 Task: Add the task  Add search functionality to the app to the section Code Cheetahs in the project TravelForge and add a Due Date to the respective task as 2024/01/17.
Action: Mouse moved to (441, 563)
Screenshot: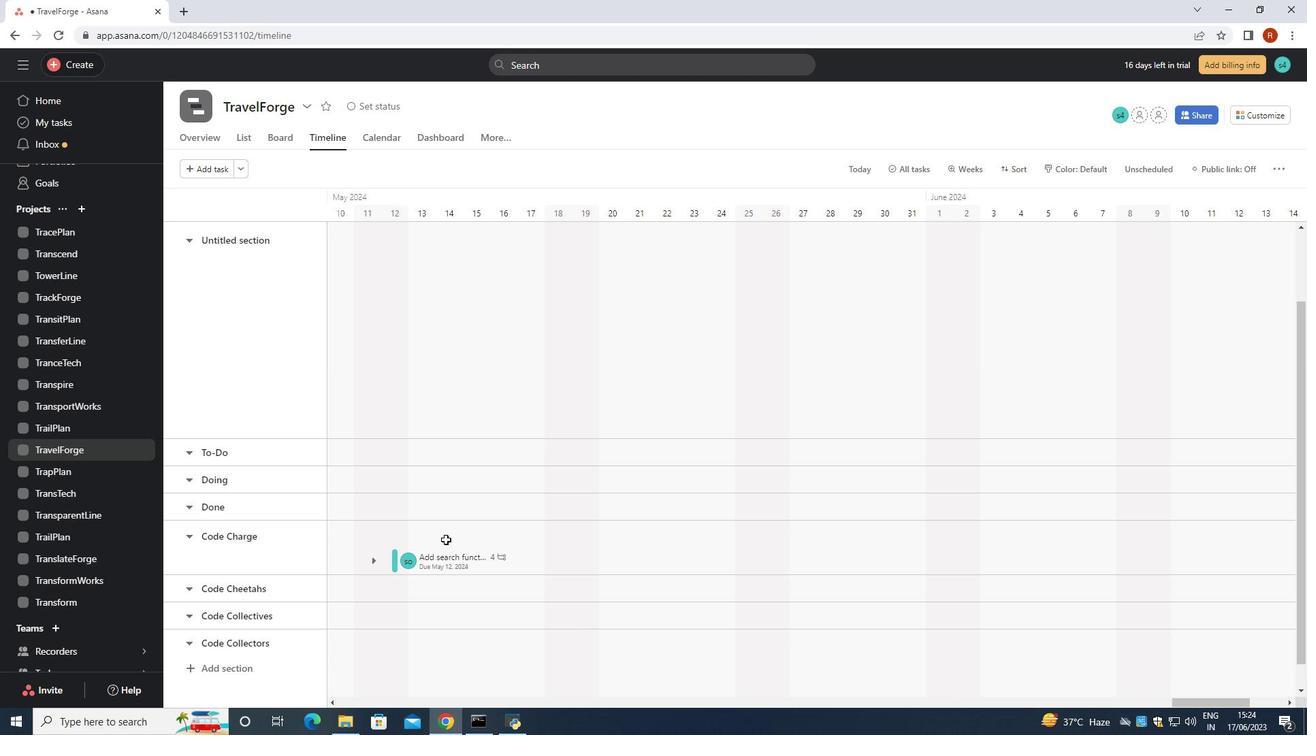 
Action: Mouse pressed left at (441, 563)
Screenshot: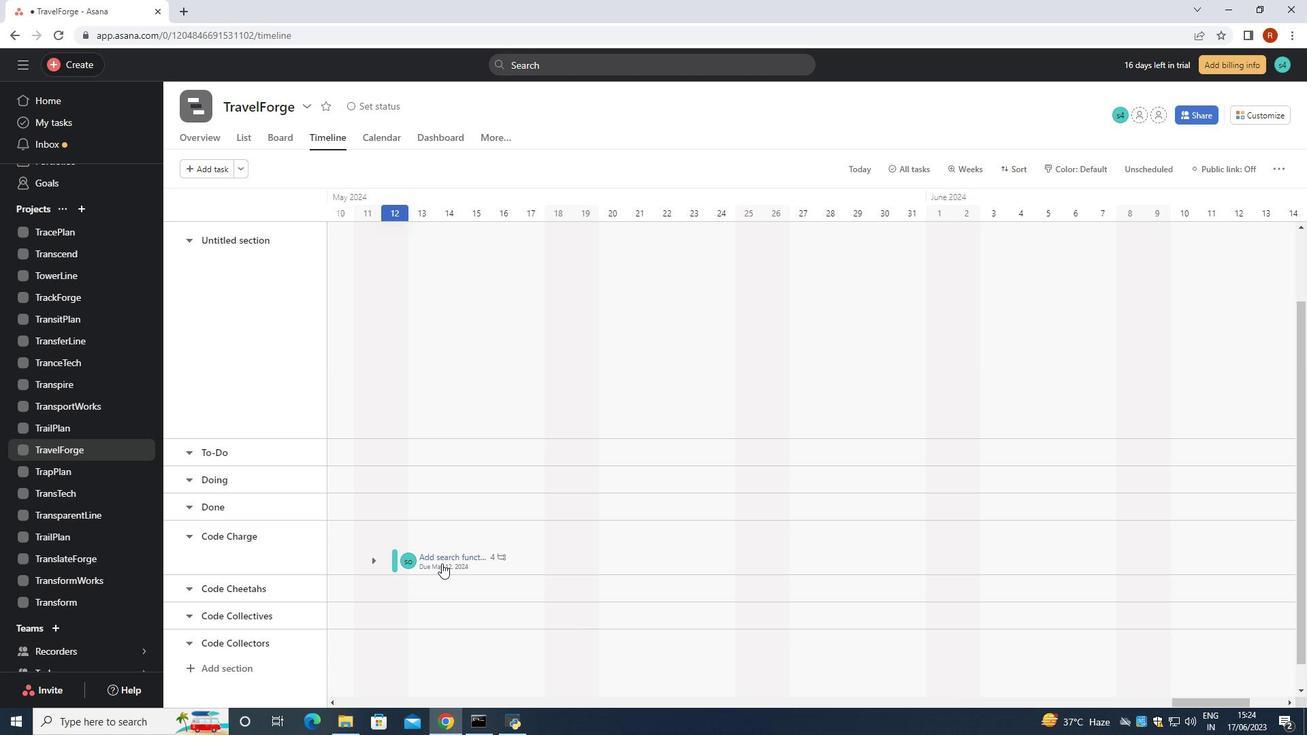 
Action: Mouse moved to (1064, 301)
Screenshot: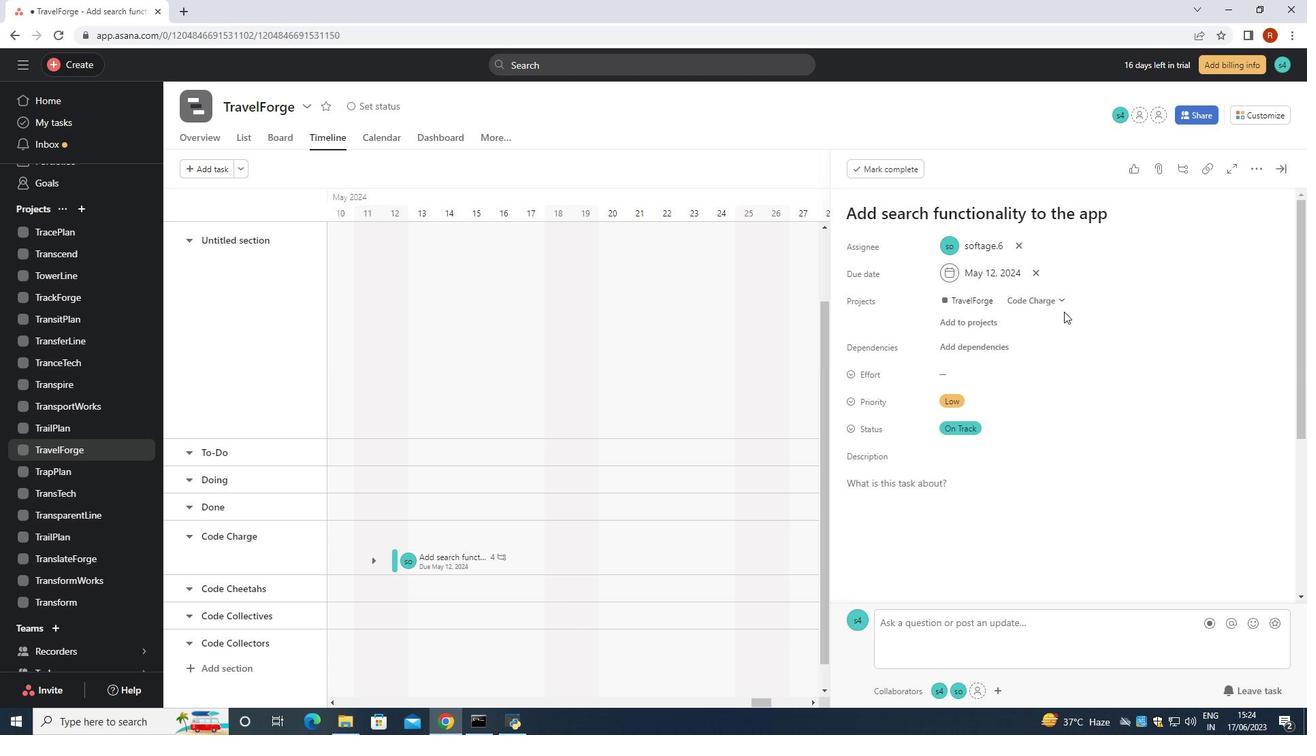 
Action: Mouse pressed left at (1064, 301)
Screenshot: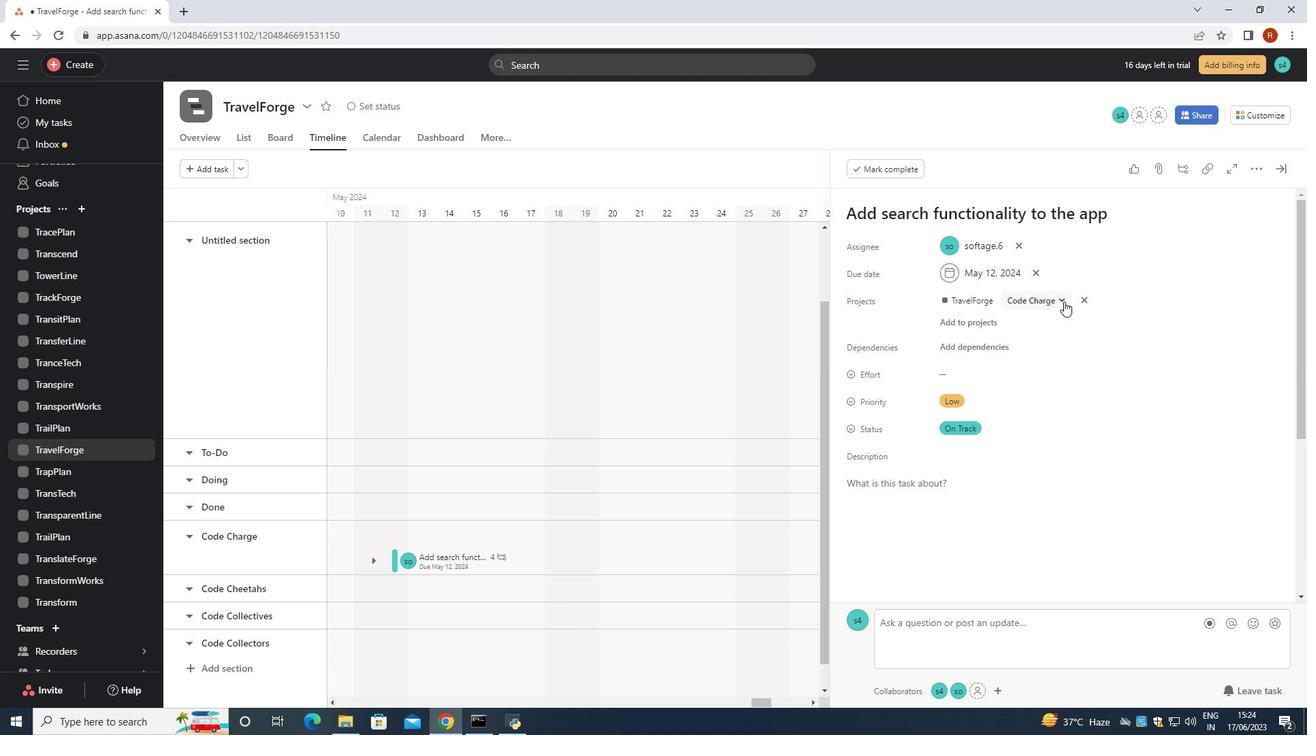 
Action: Mouse moved to (1019, 462)
Screenshot: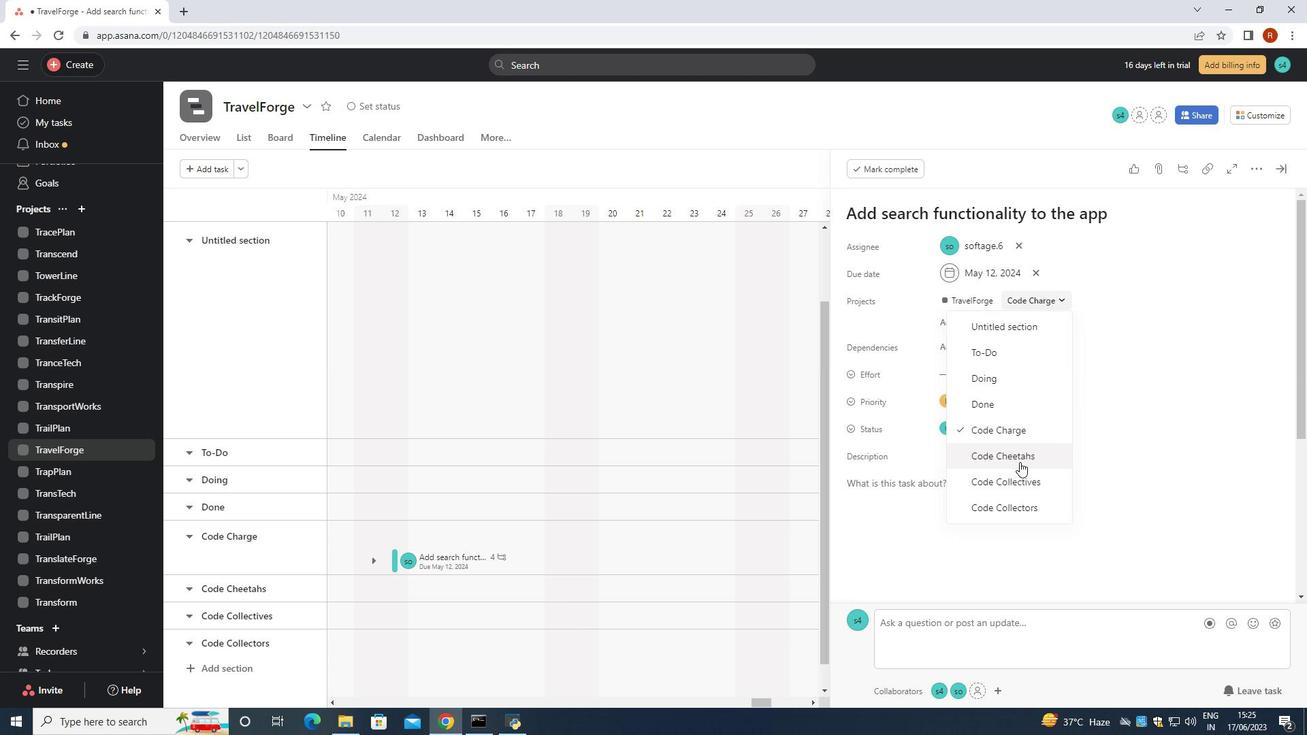 
Action: Mouse pressed left at (1019, 462)
Screenshot: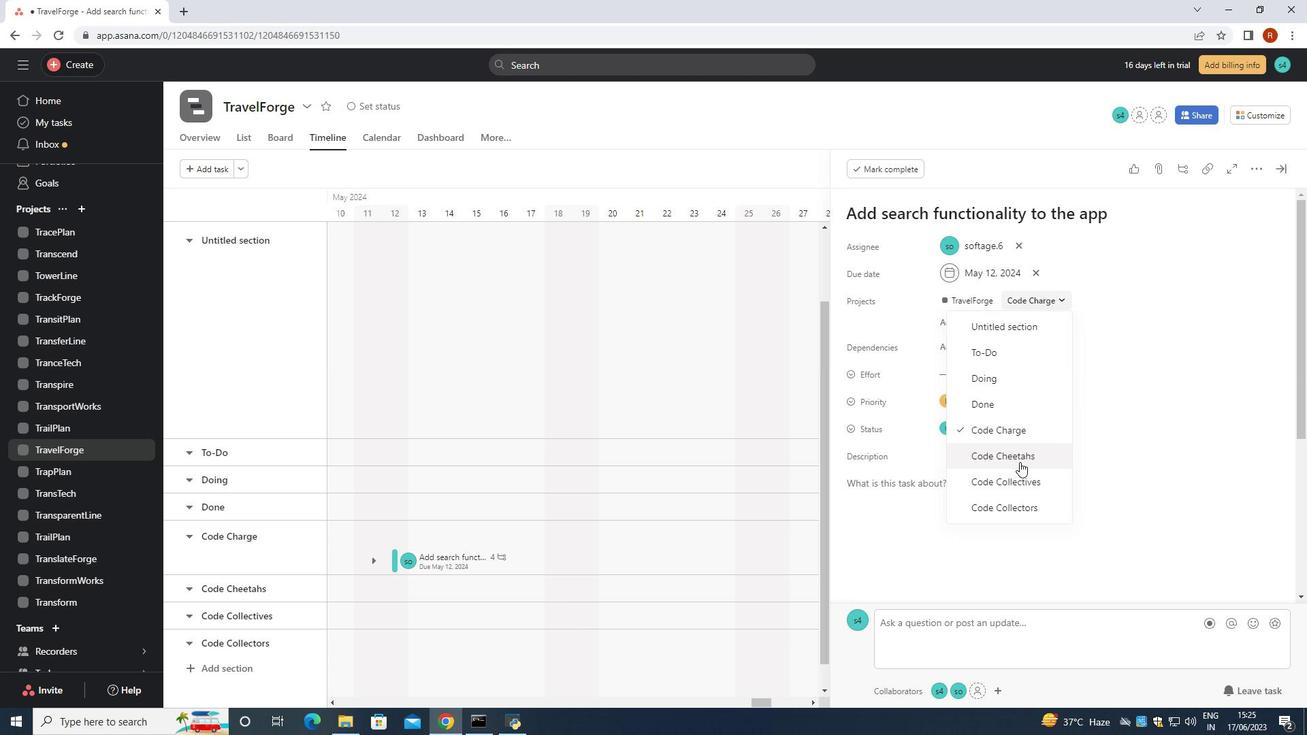
Action: Mouse moved to (1035, 272)
Screenshot: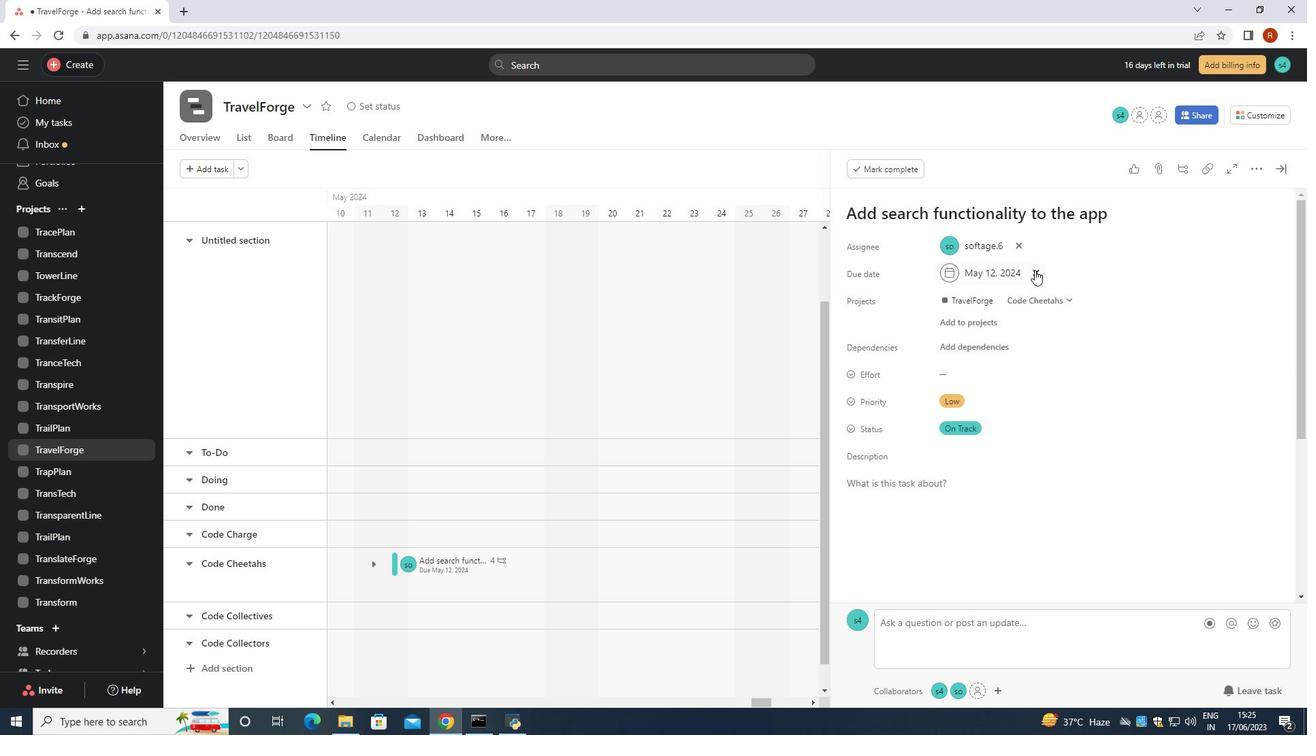 
Action: Mouse pressed left at (1035, 272)
Screenshot: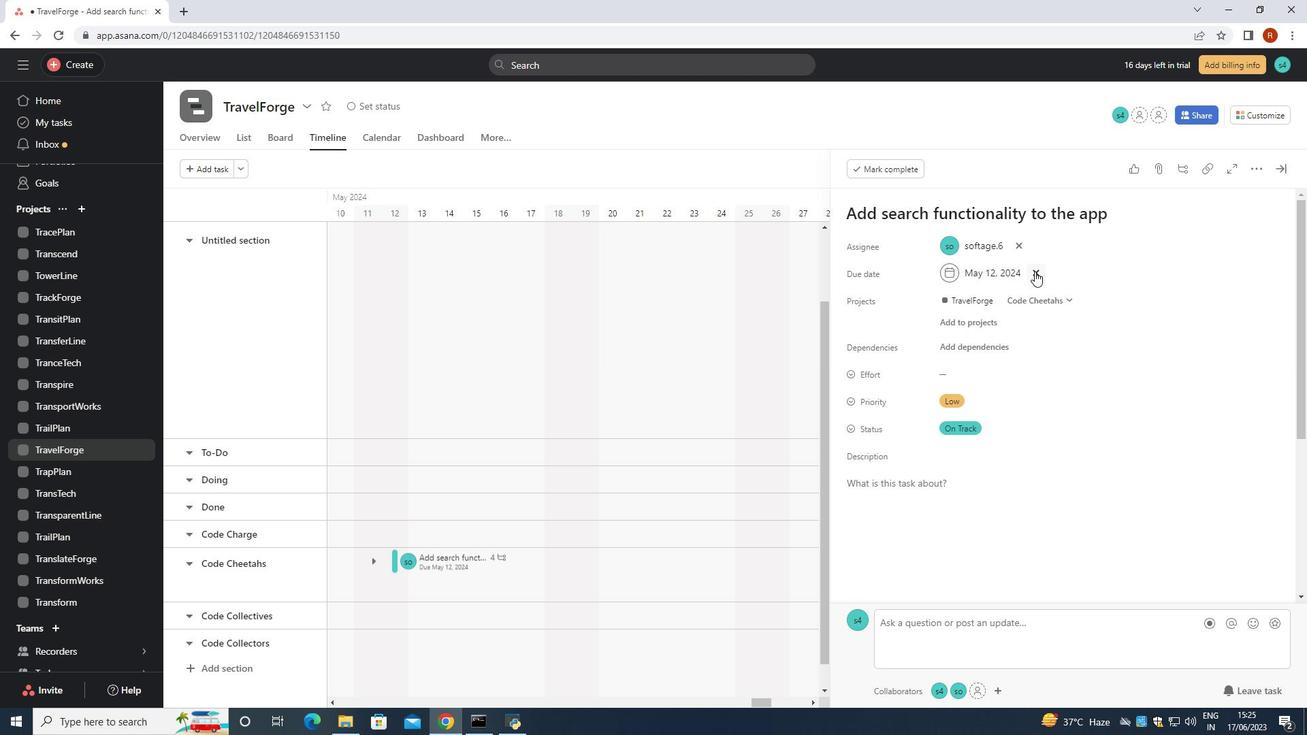 
Action: Mouse moved to (1007, 276)
Screenshot: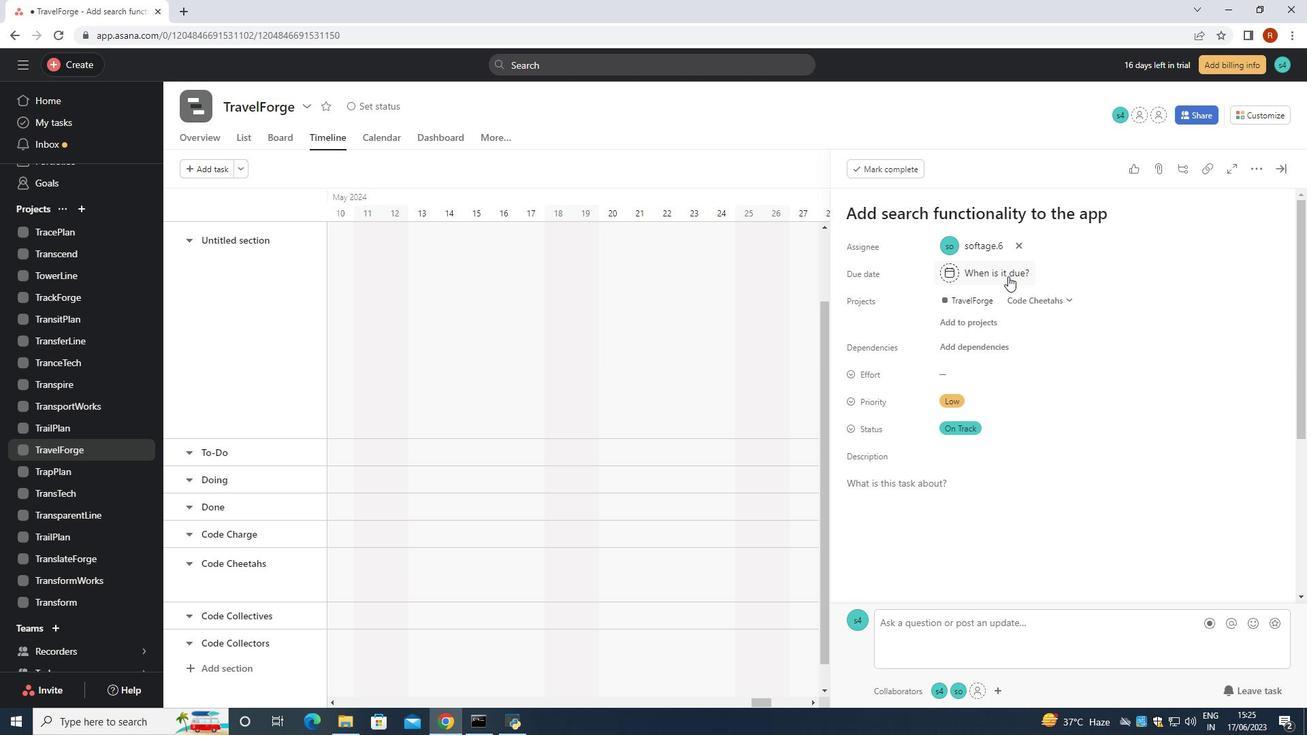 
Action: Mouse pressed left at (1007, 276)
Screenshot: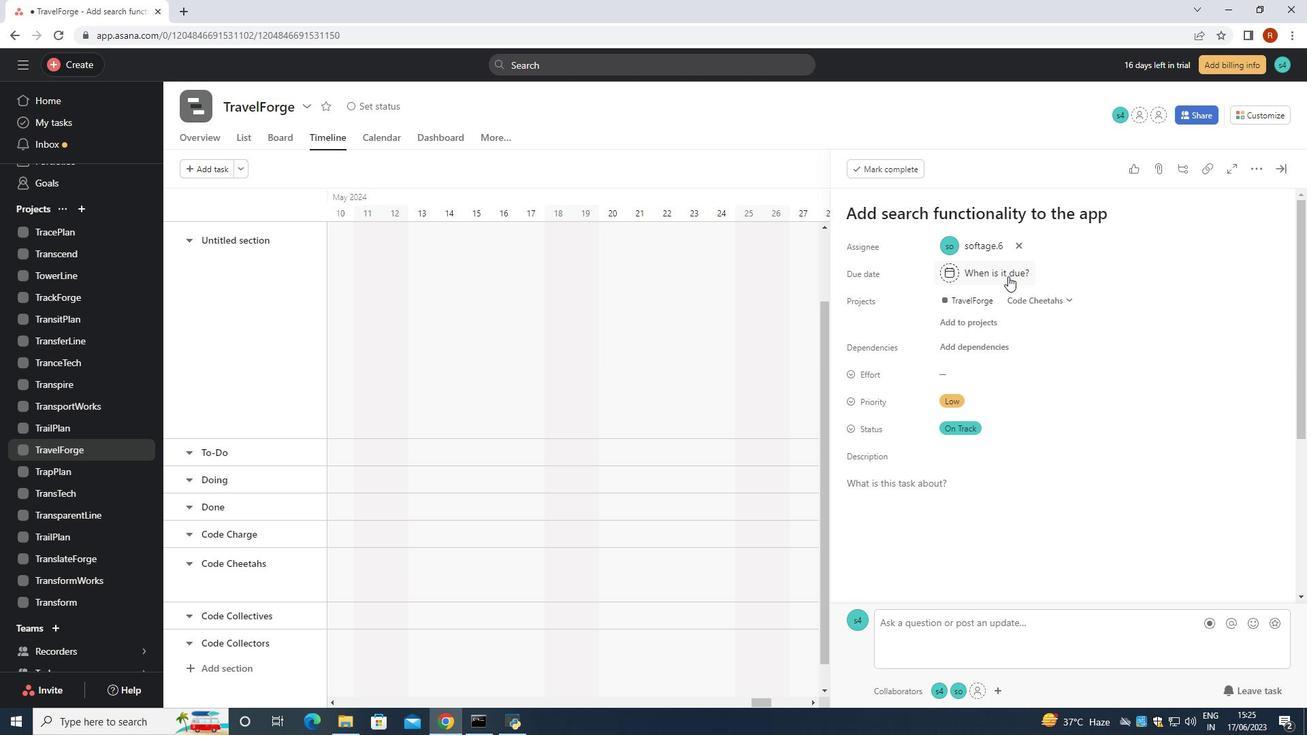 
Action: Key pressed 2024/01/14<Key.backspace>7<Key.enter>
Screenshot: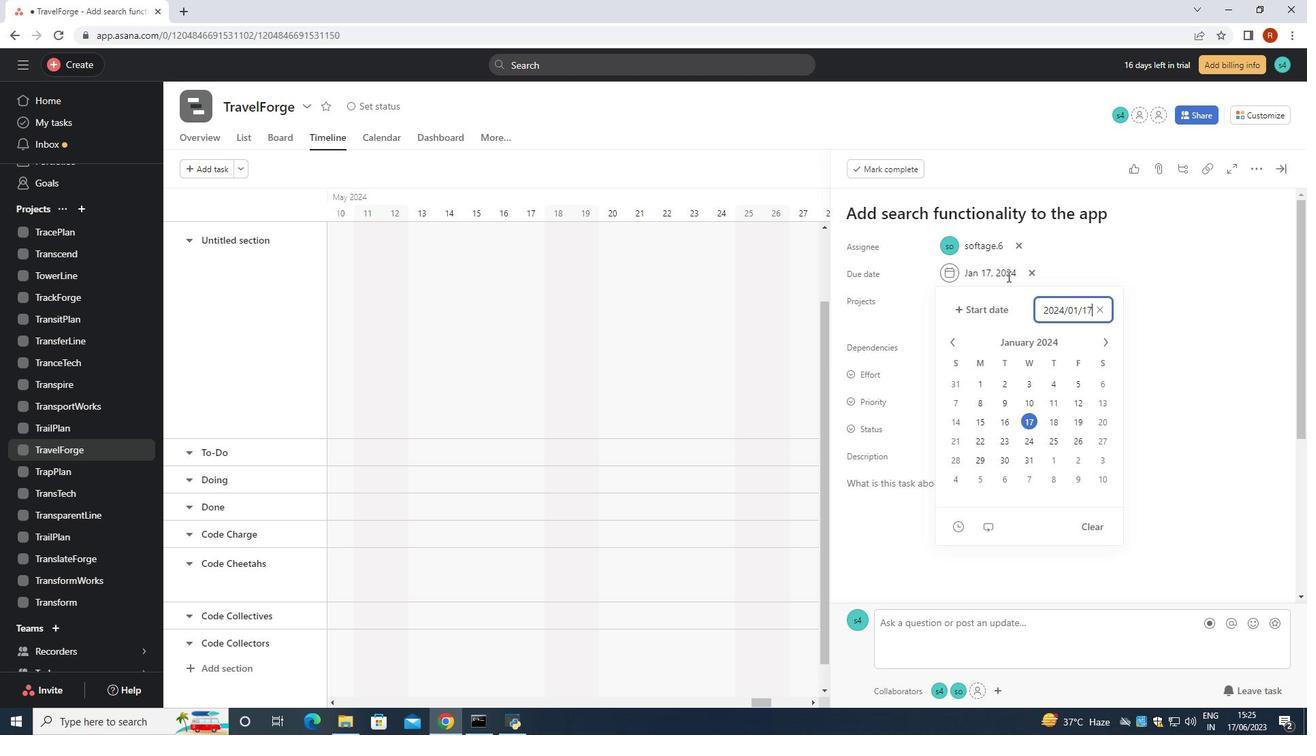 
